 Task: Start in the project CodeScope the sprint 'Product Roadmap Sprint', with a duration of 3 weeks. Start in the project CodeScope the sprint 'Product Roadmap Sprint', with a duration of 2 weeks. Start in the project CodeScope the sprint 'Product Roadmap Sprint', with a duration of 1 week
Action: Mouse moved to (184, 57)
Screenshot: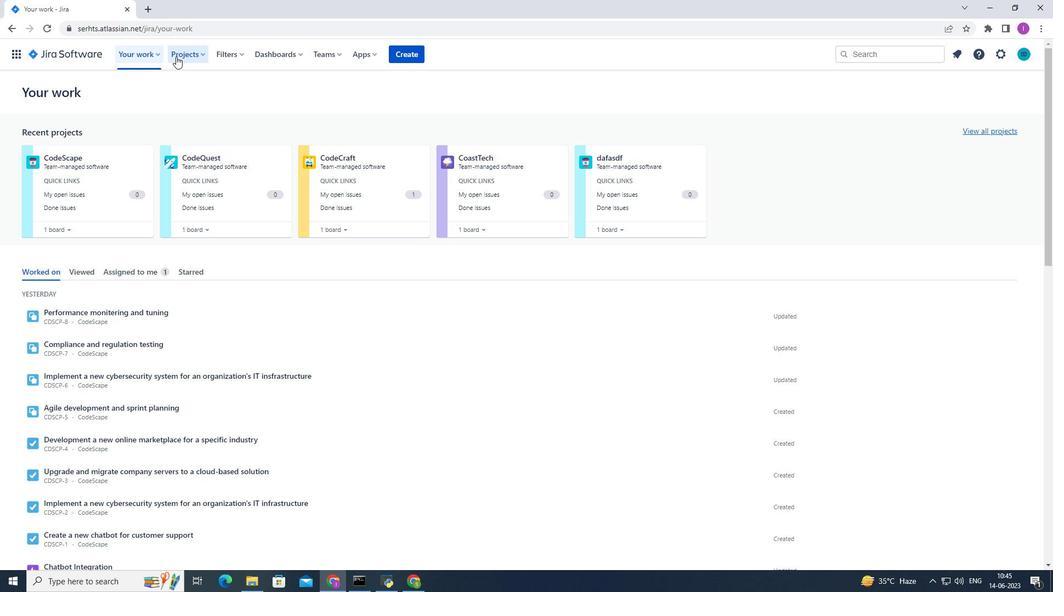 
Action: Mouse pressed left at (184, 57)
Screenshot: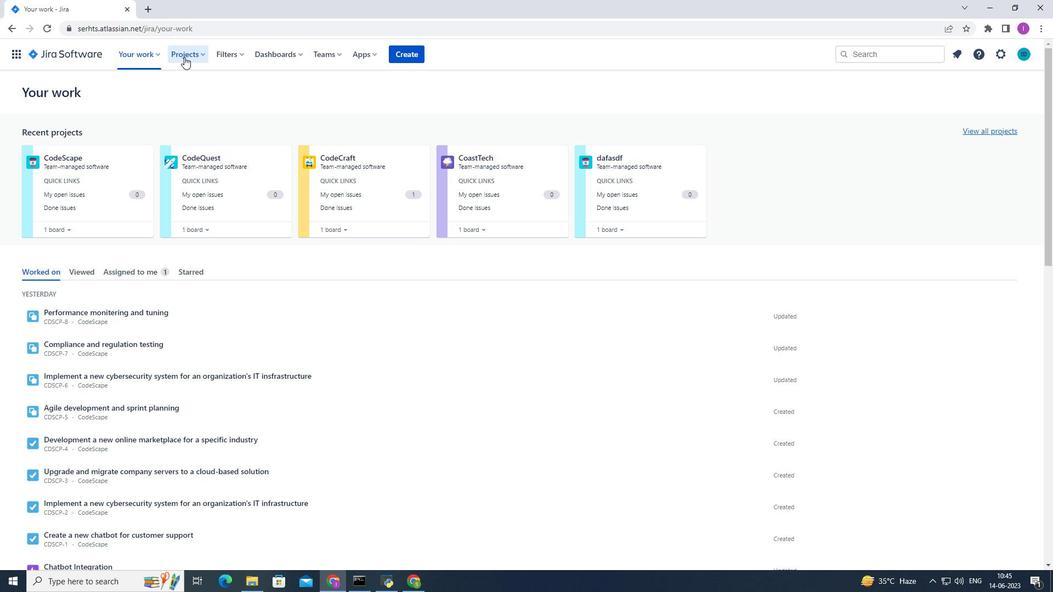
Action: Mouse moved to (235, 101)
Screenshot: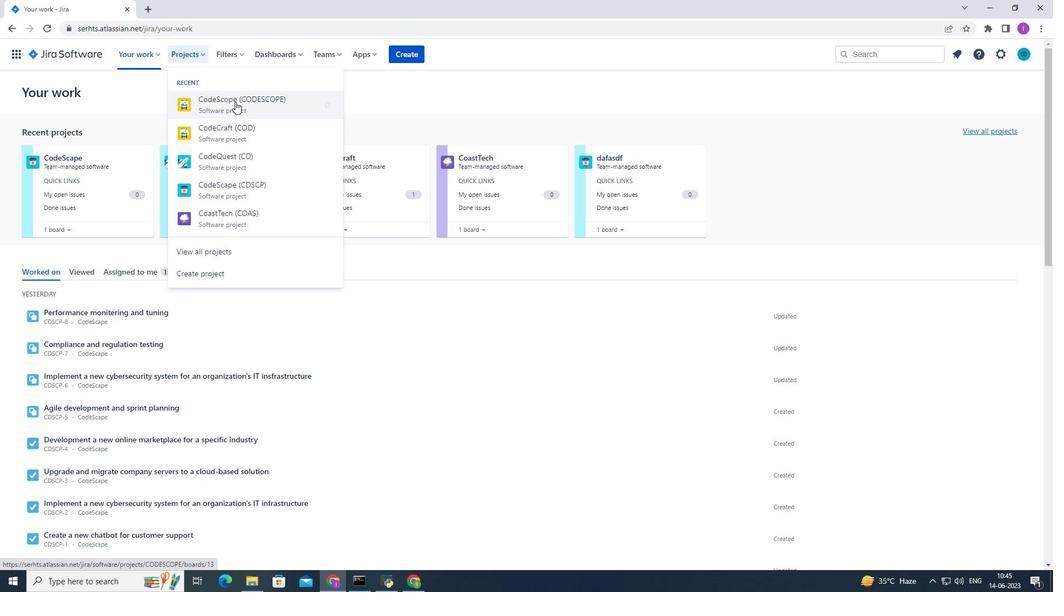 
Action: Mouse pressed left at (235, 101)
Screenshot: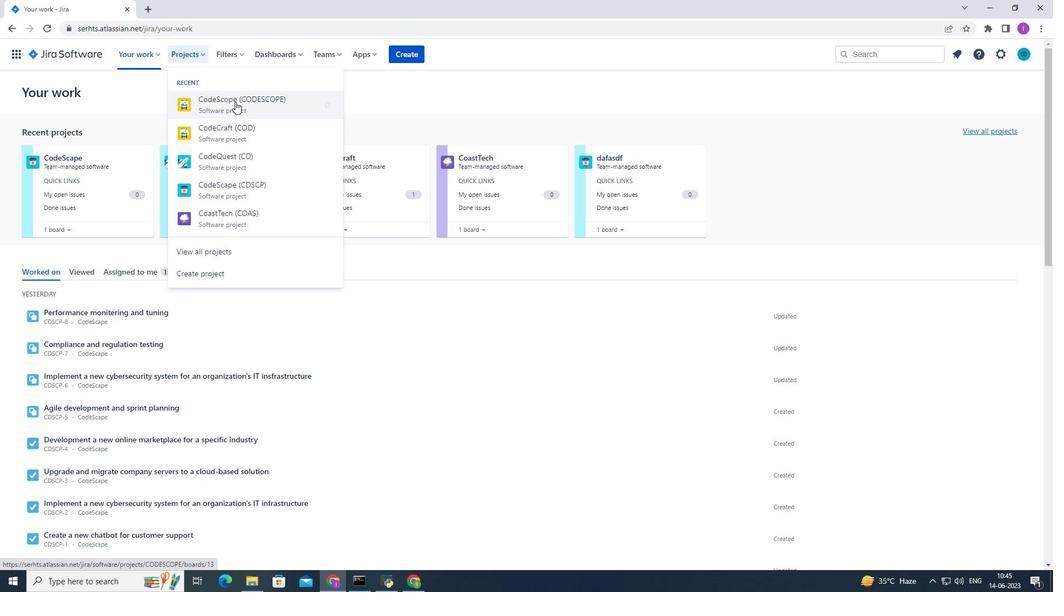 
Action: Mouse moved to (63, 164)
Screenshot: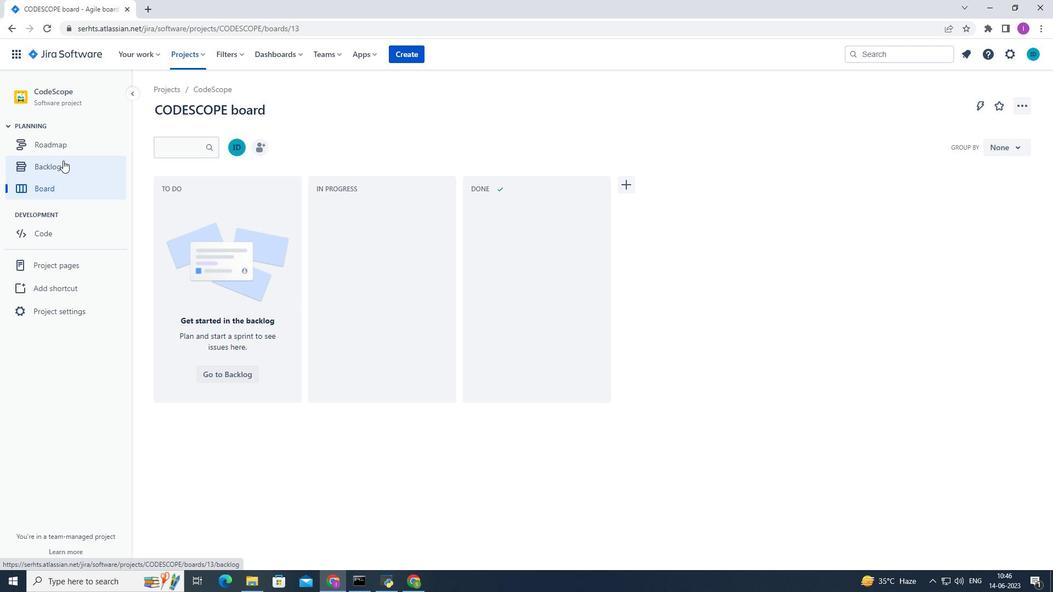 
Action: Mouse pressed left at (63, 164)
Screenshot: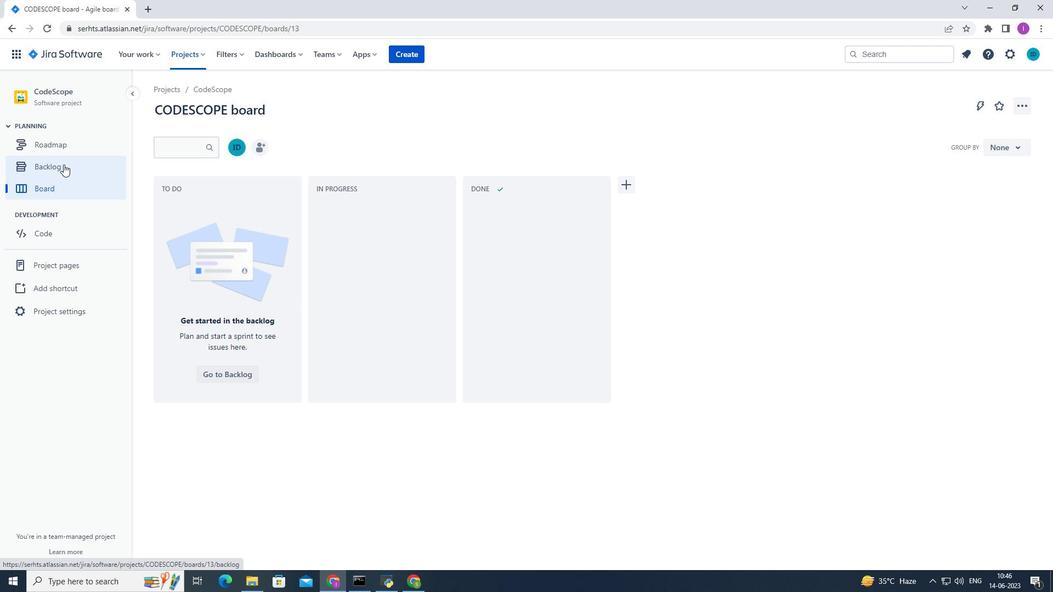 
Action: Mouse moved to (966, 177)
Screenshot: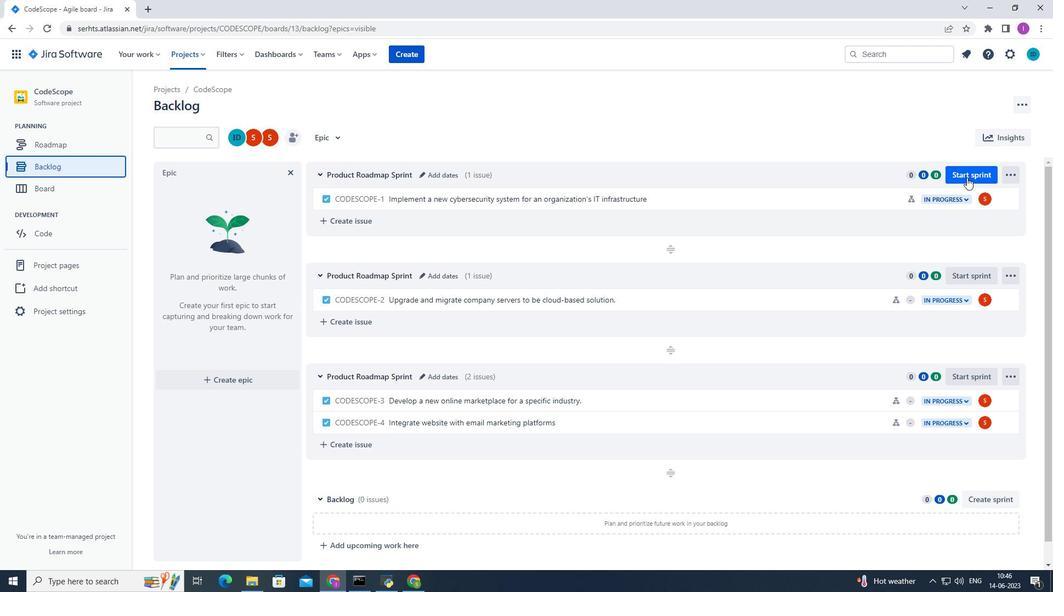 
Action: Mouse pressed left at (966, 177)
Screenshot: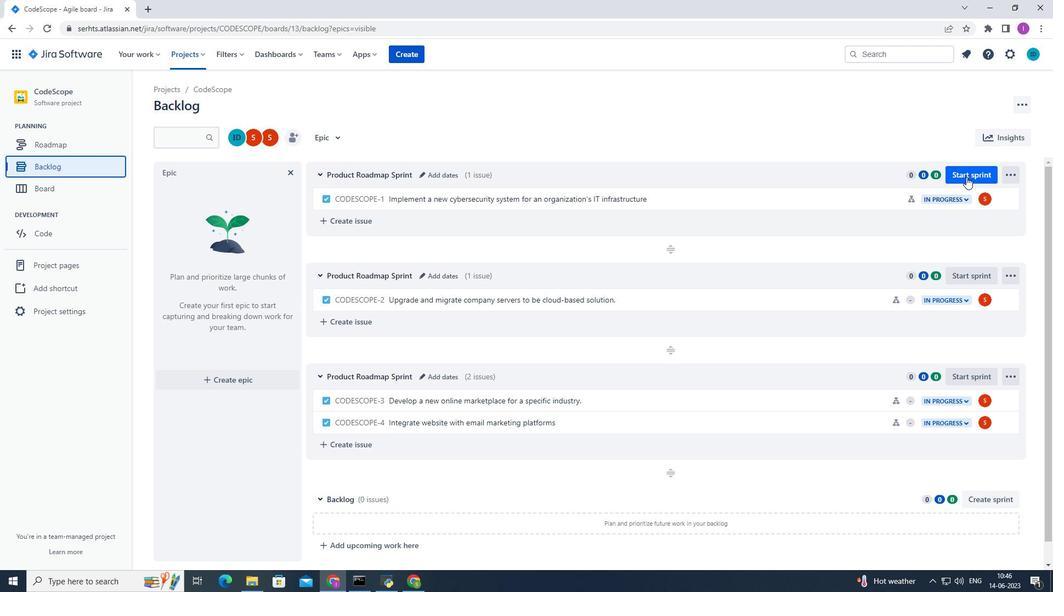 
Action: Mouse moved to (505, 189)
Screenshot: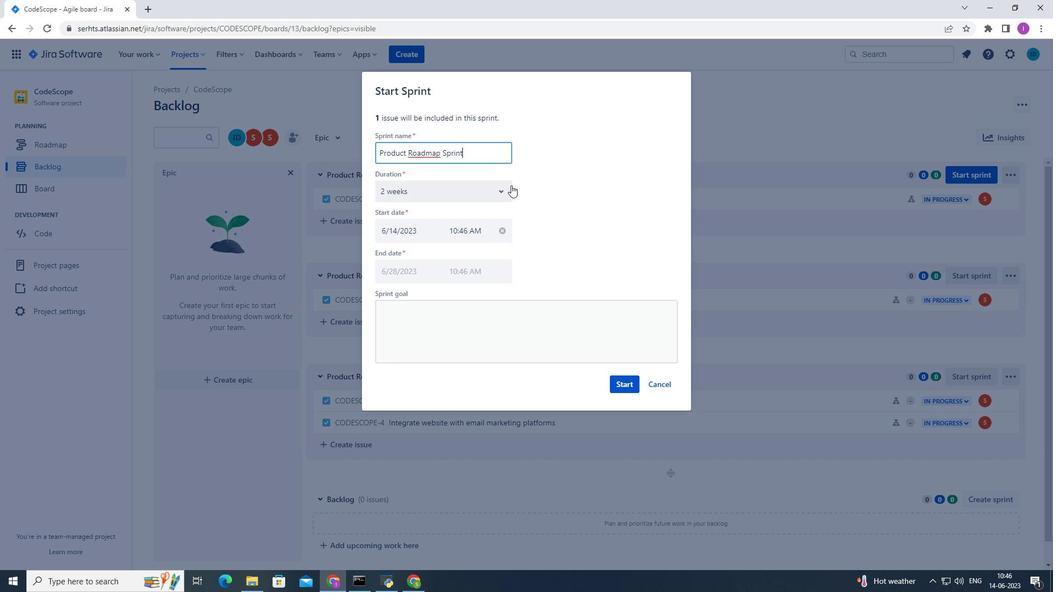 
Action: Mouse pressed left at (505, 189)
Screenshot: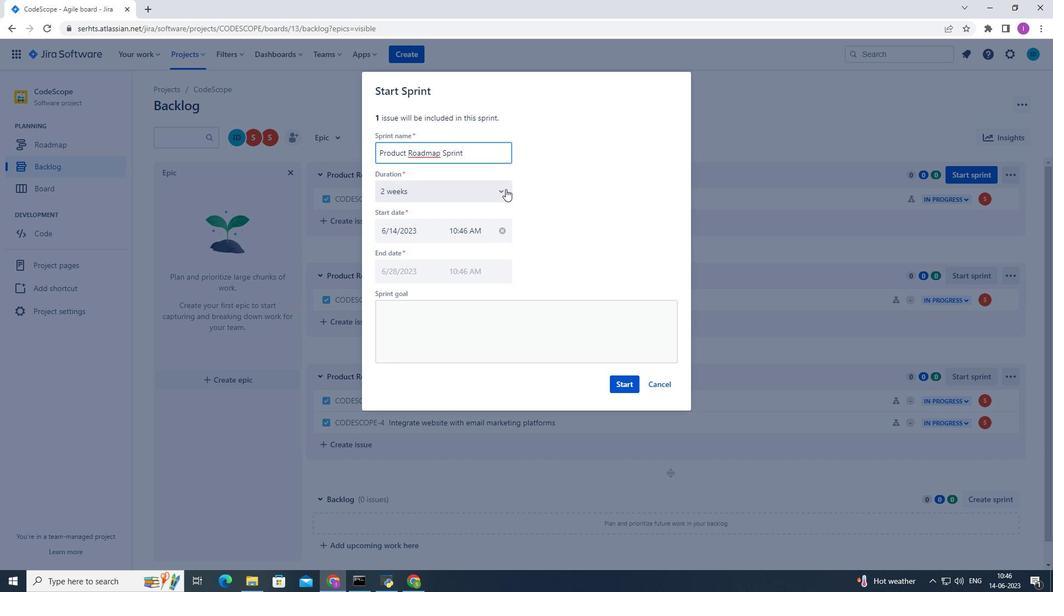 
Action: Mouse moved to (500, 191)
Screenshot: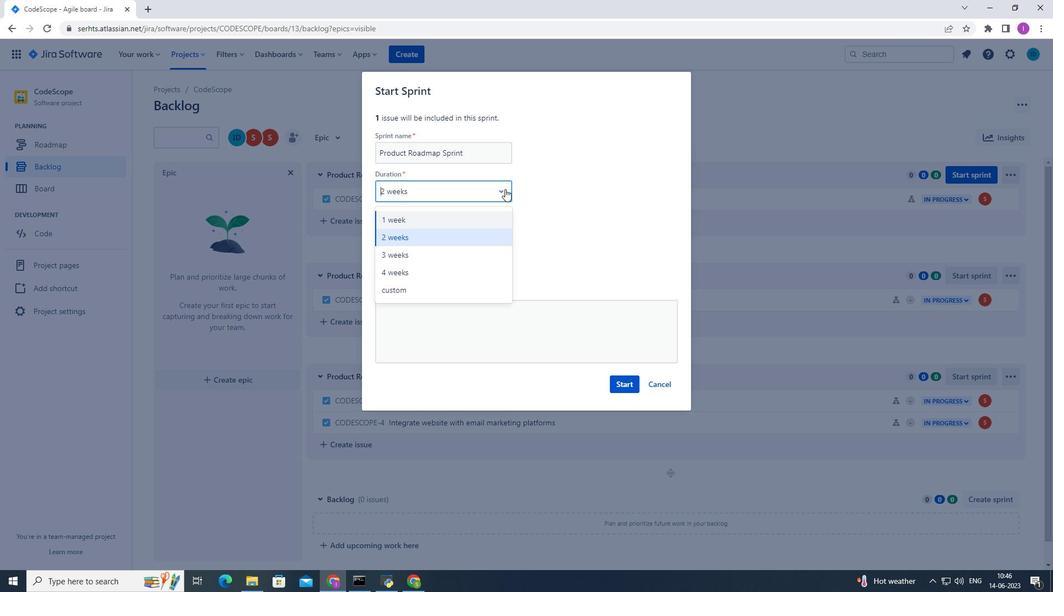 
Action: Mouse pressed left at (500, 191)
Screenshot: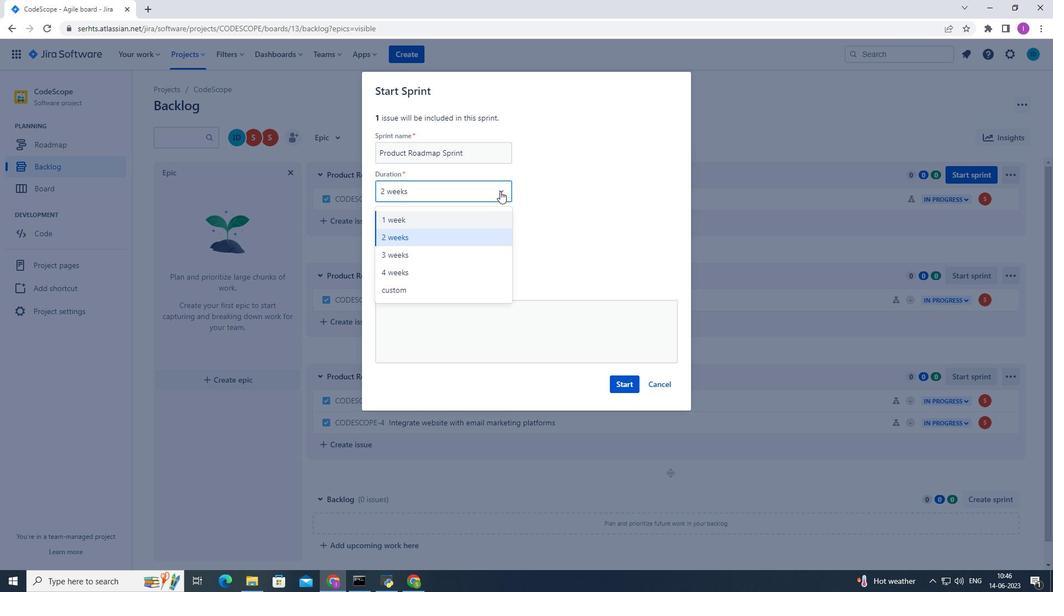 
Action: Mouse pressed left at (500, 191)
Screenshot: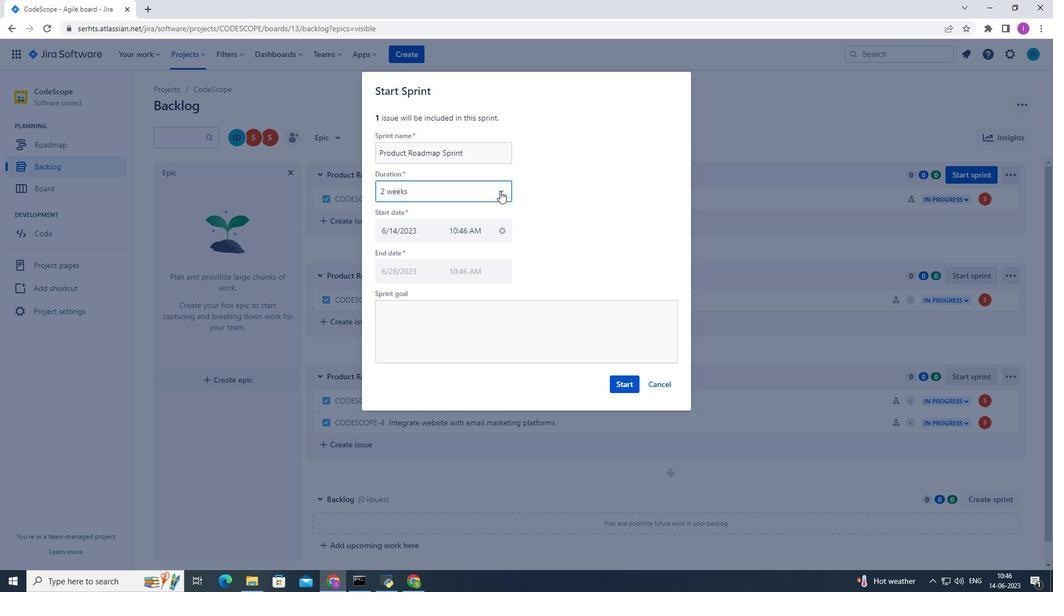 
Action: Mouse moved to (413, 252)
Screenshot: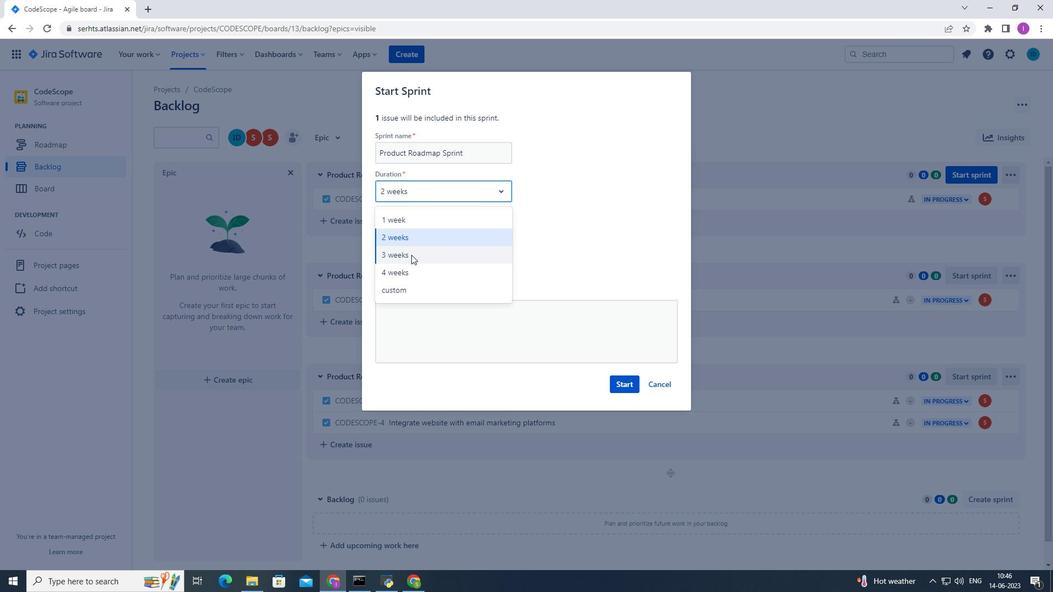 
Action: Mouse pressed left at (413, 252)
Screenshot: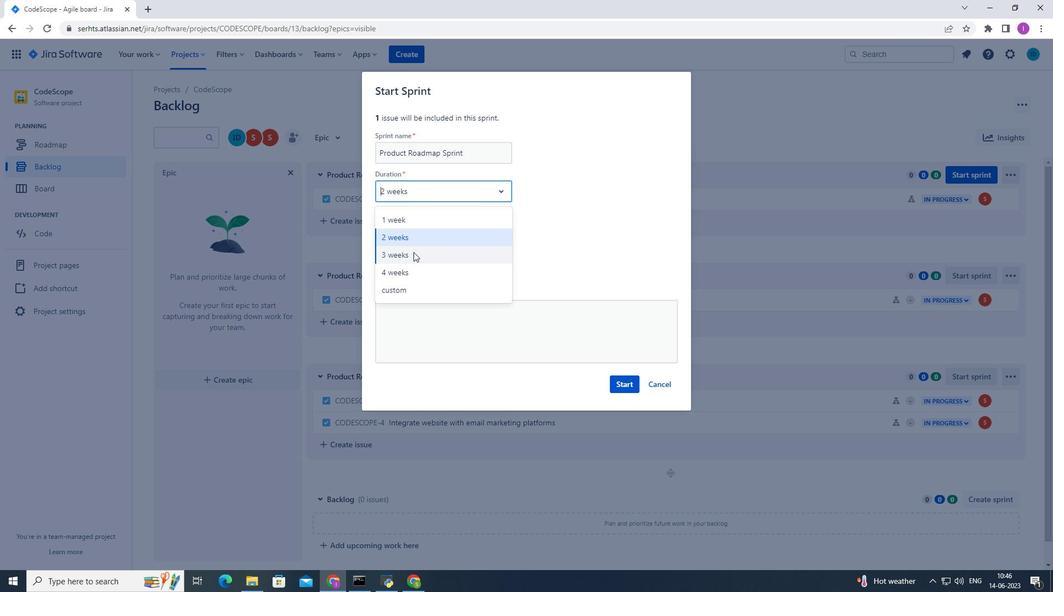 
Action: Mouse moved to (617, 386)
Screenshot: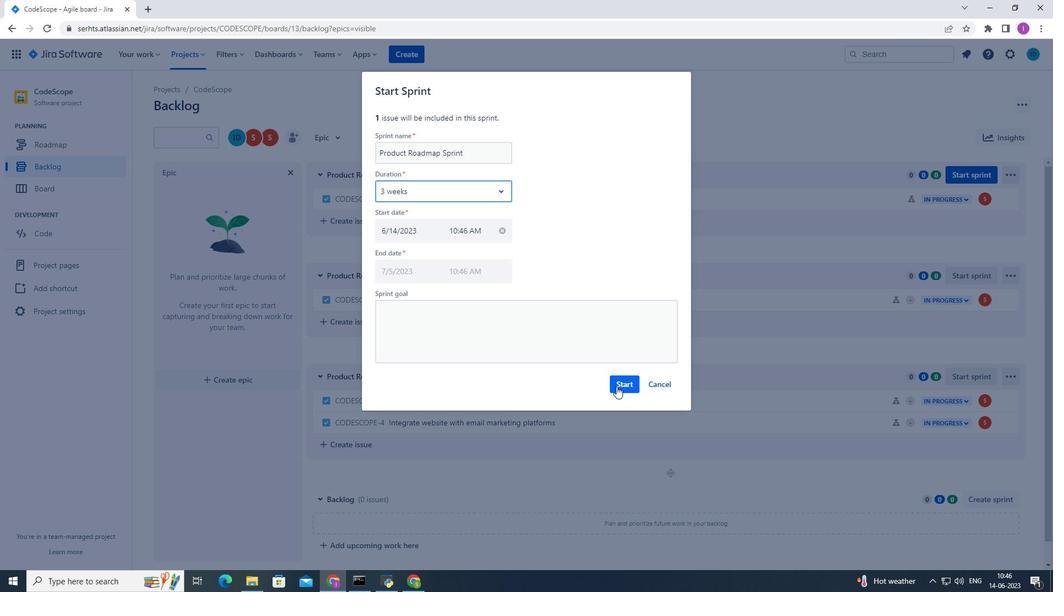 
Action: Mouse pressed left at (617, 386)
Screenshot: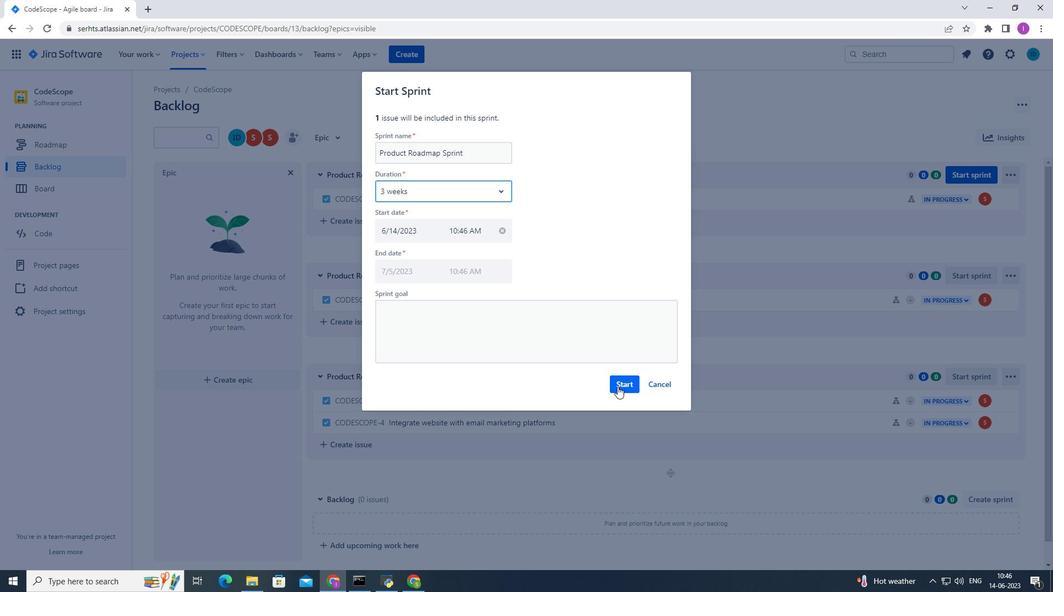 
Action: Mouse moved to (11, 26)
Screenshot: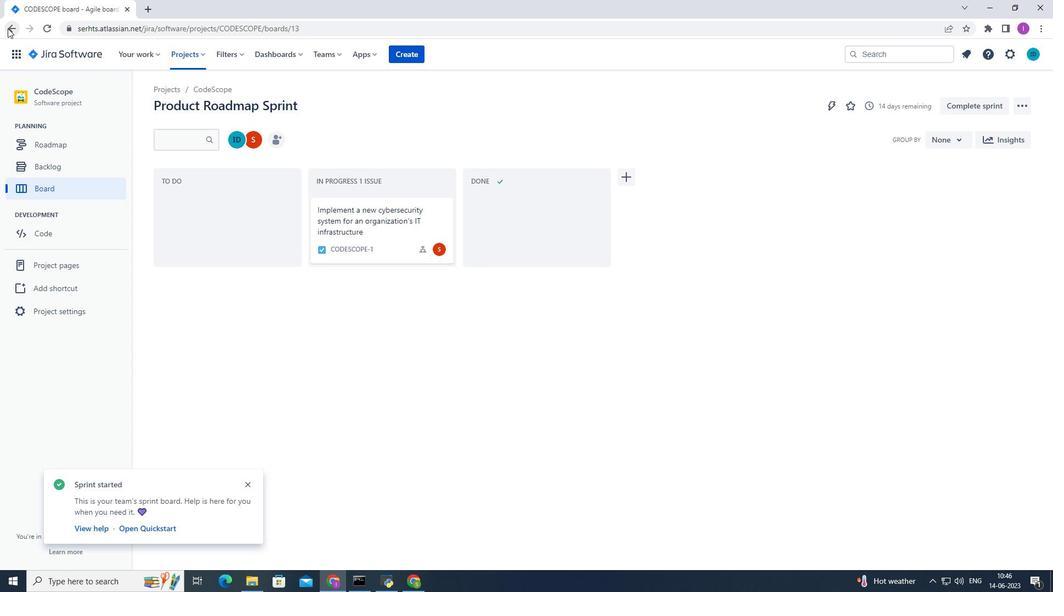 
Action: Mouse pressed left at (11, 26)
Screenshot: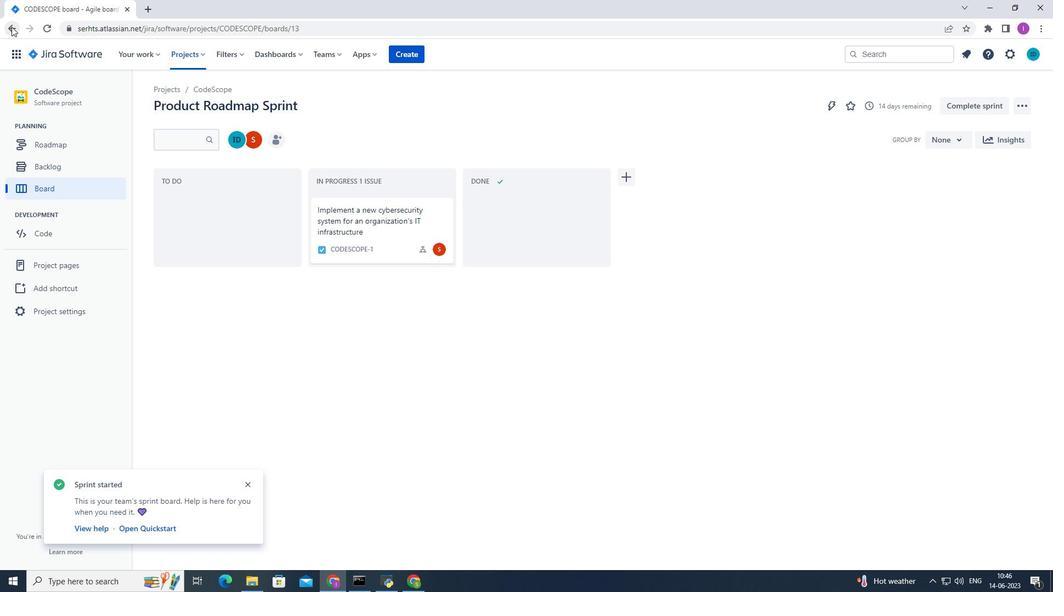 
Action: Mouse moved to (973, 265)
Screenshot: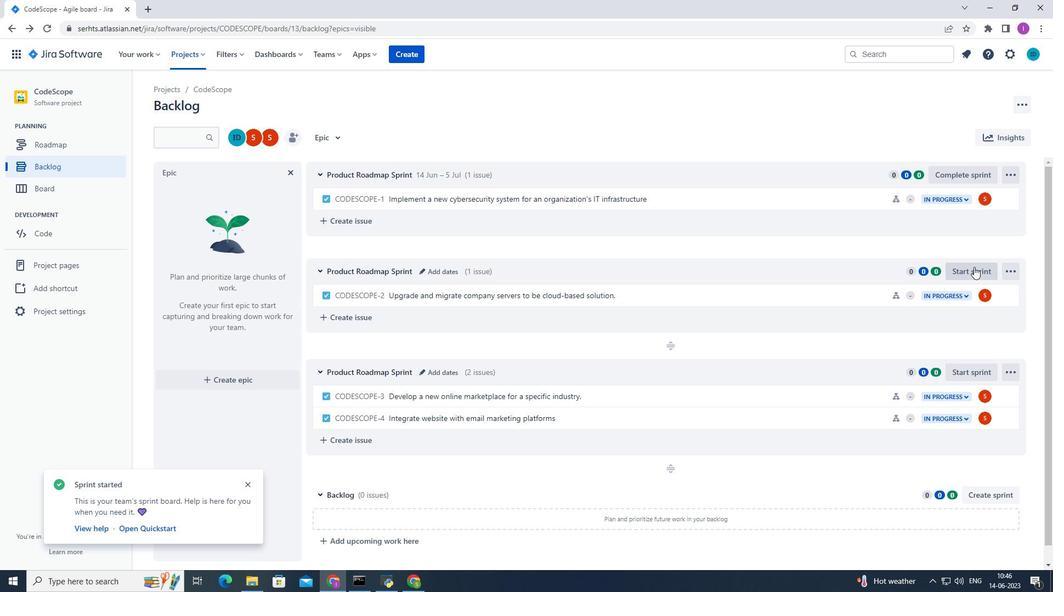 
Action: Mouse pressed left at (973, 265)
Screenshot: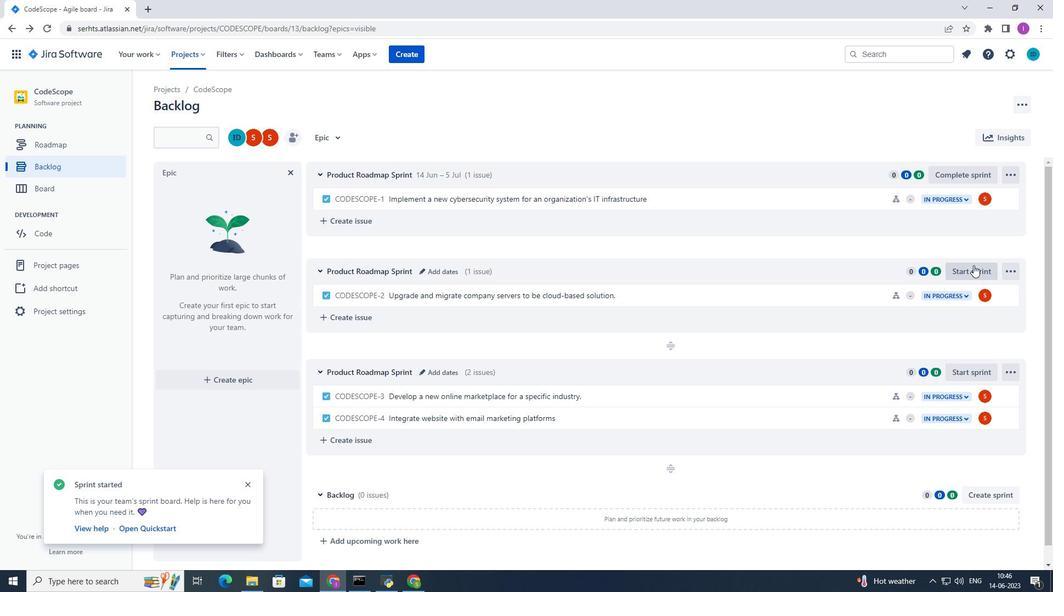 
Action: Mouse moved to (497, 189)
Screenshot: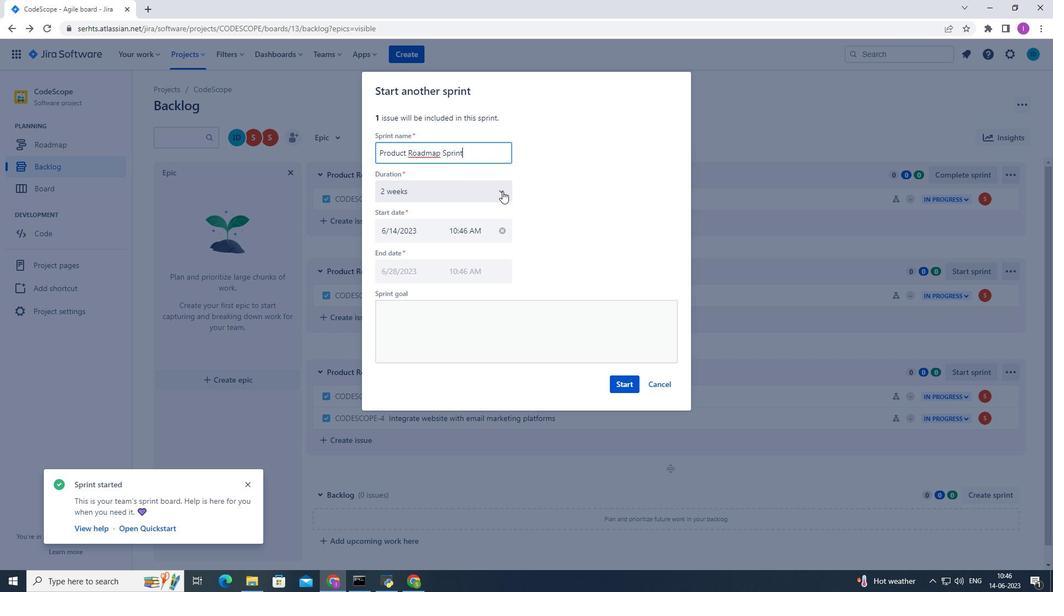 
Action: Mouse pressed left at (497, 189)
Screenshot: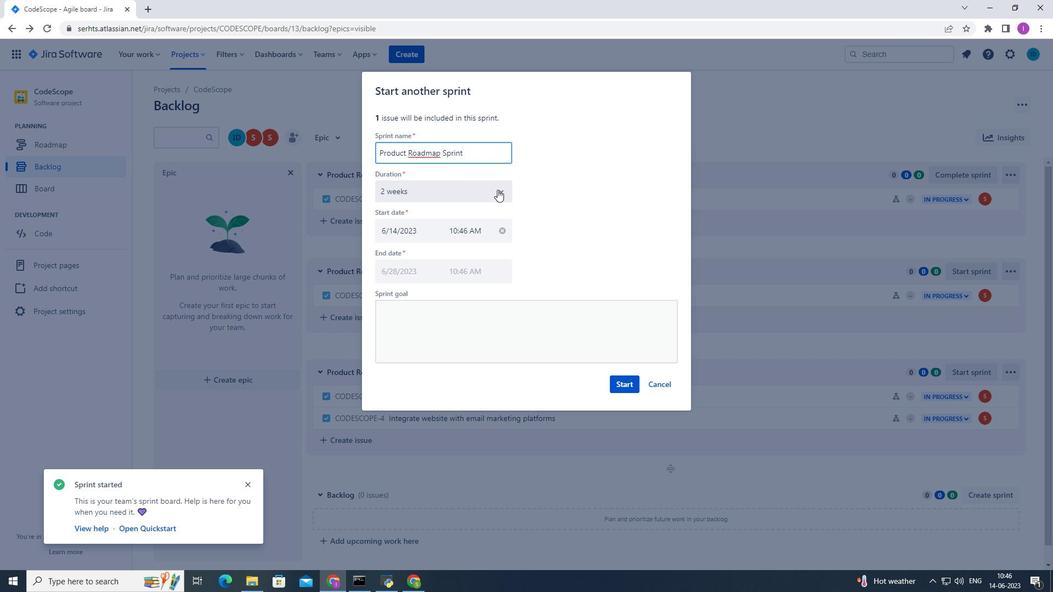 
Action: Mouse moved to (420, 237)
Screenshot: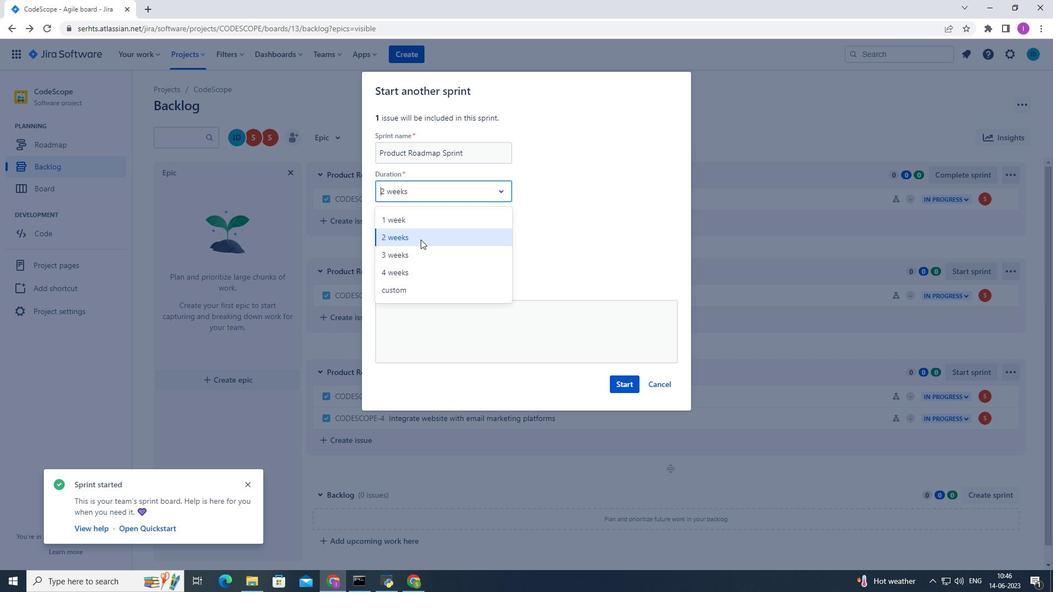 
Action: Mouse pressed left at (420, 237)
Screenshot: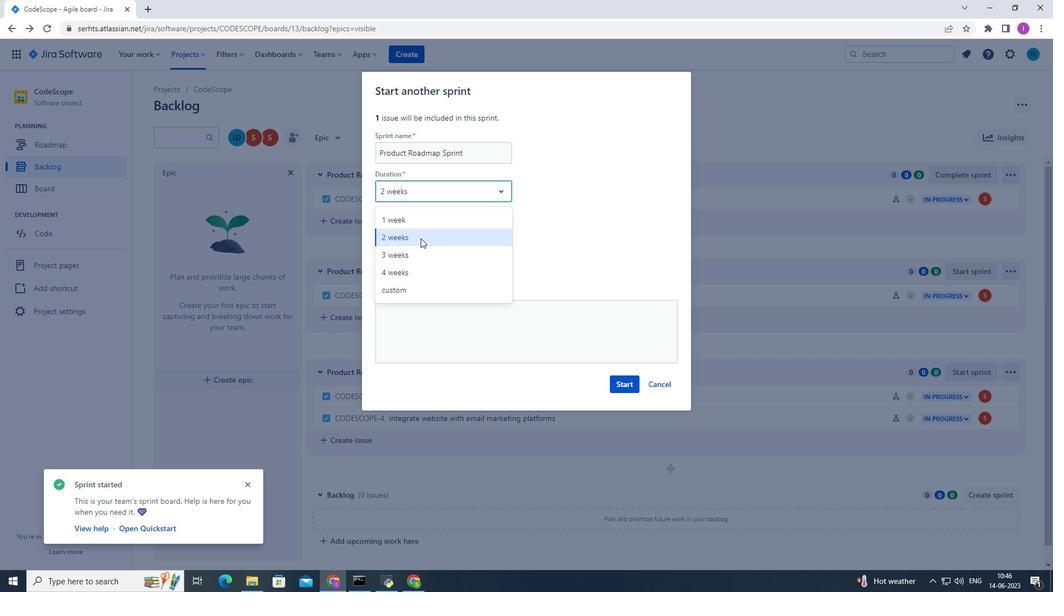 
Action: Mouse moved to (626, 384)
Screenshot: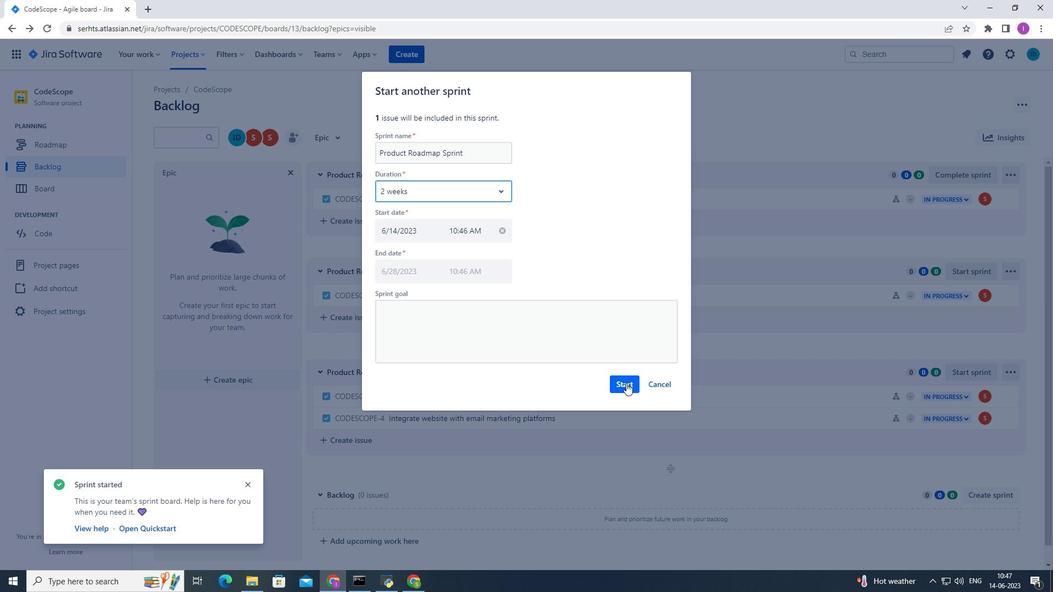 
Action: Mouse pressed left at (626, 384)
Screenshot: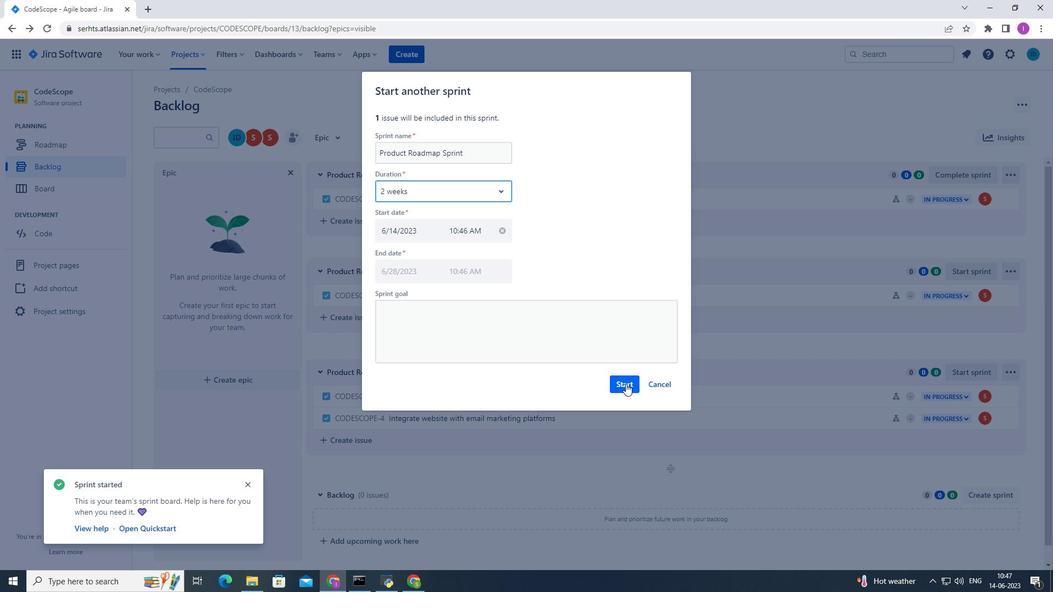 
Action: Mouse moved to (12, 30)
Screenshot: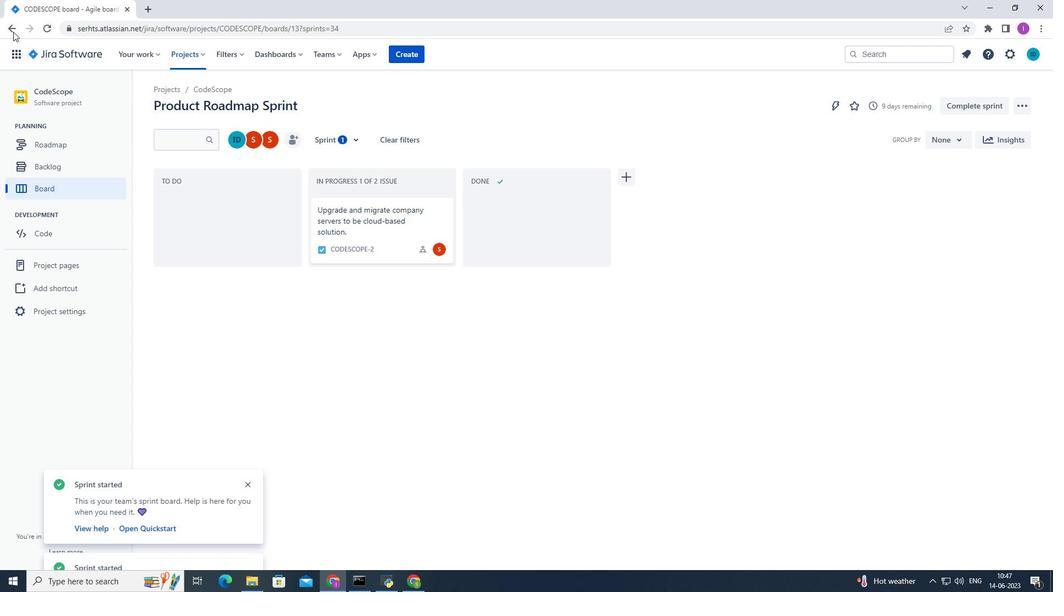 
Action: Mouse pressed left at (12, 30)
Screenshot: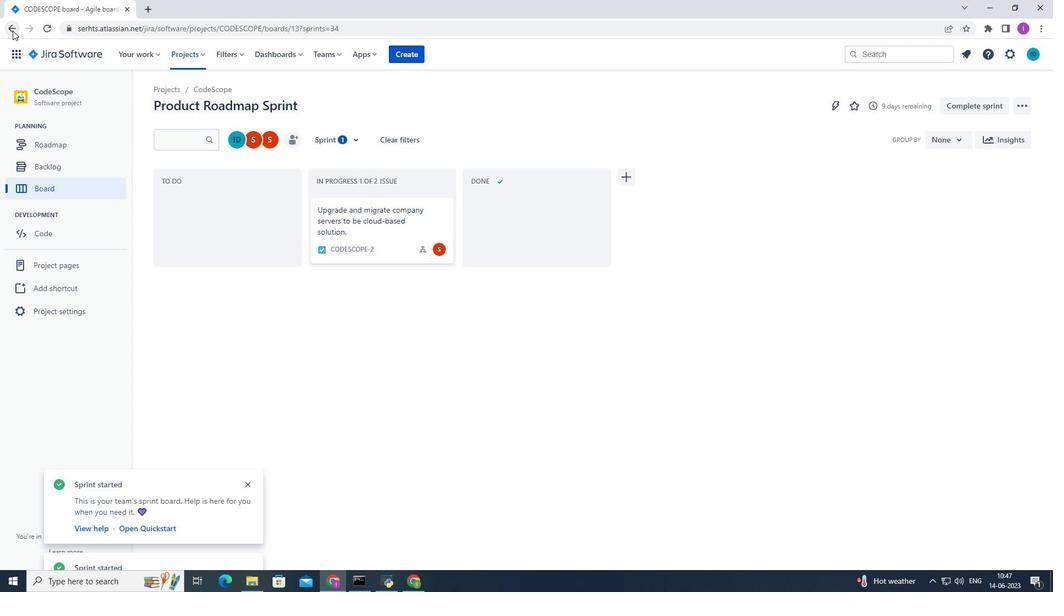 
Action: Mouse moved to (965, 367)
Screenshot: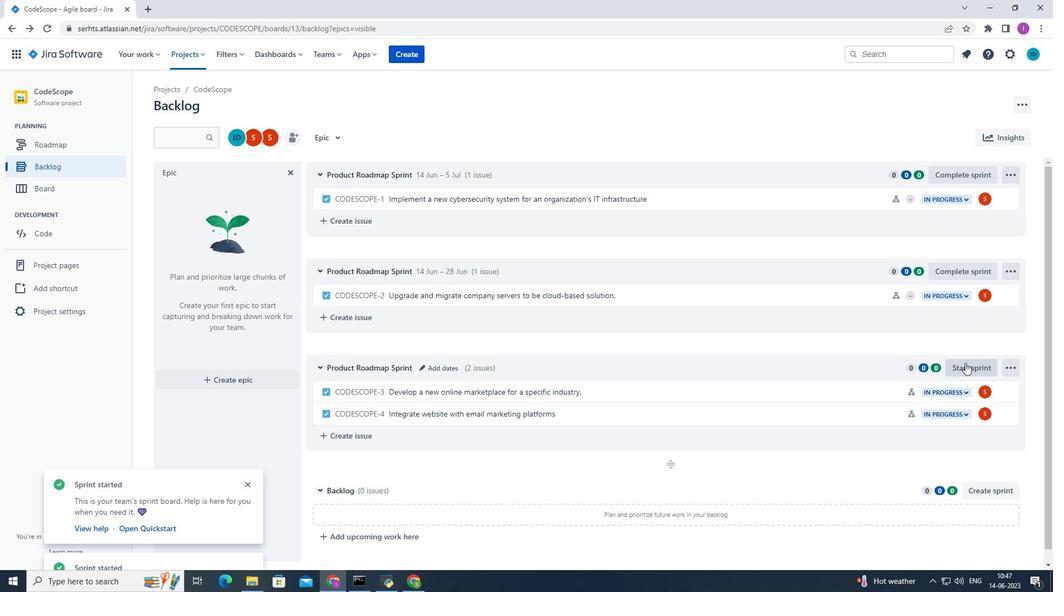 
Action: Mouse pressed left at (965, 367)
Screenshot: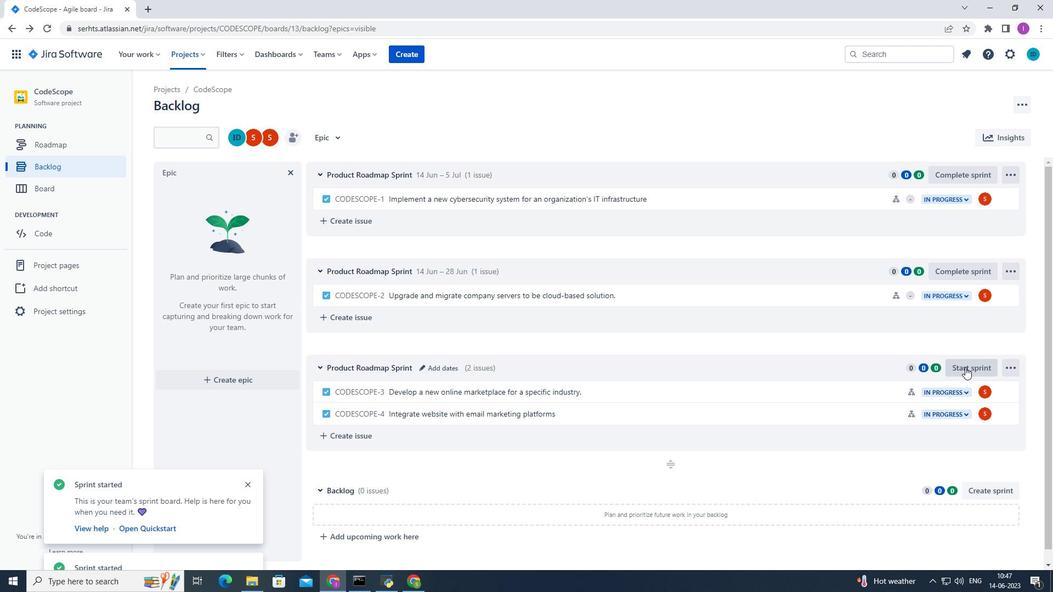 
Action: Mouse moved to (503, 192)
Screenshot: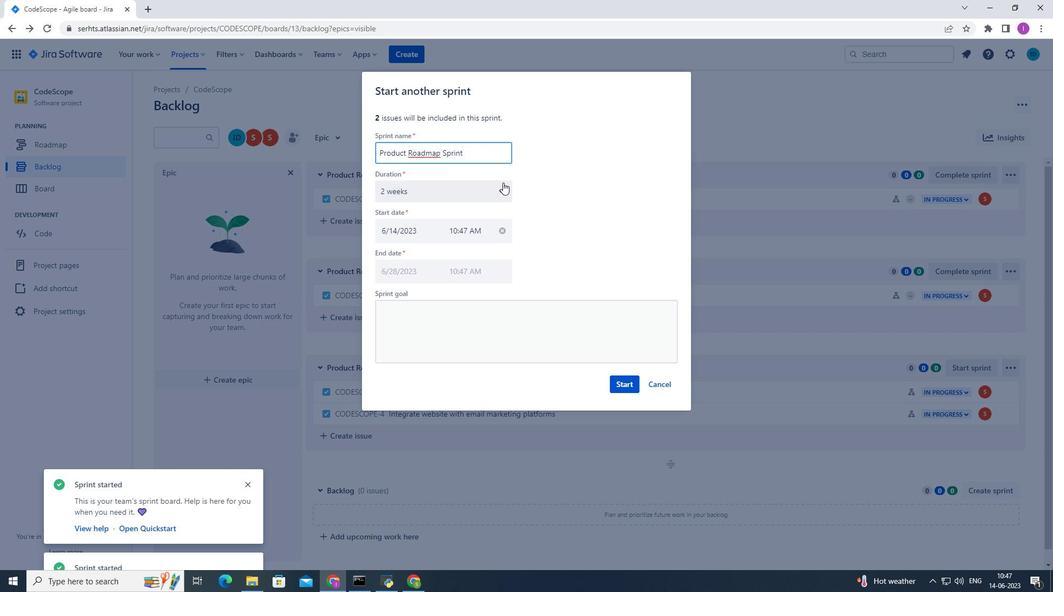 
Action: Mouse pressed left at (503, 192)
Screenshot: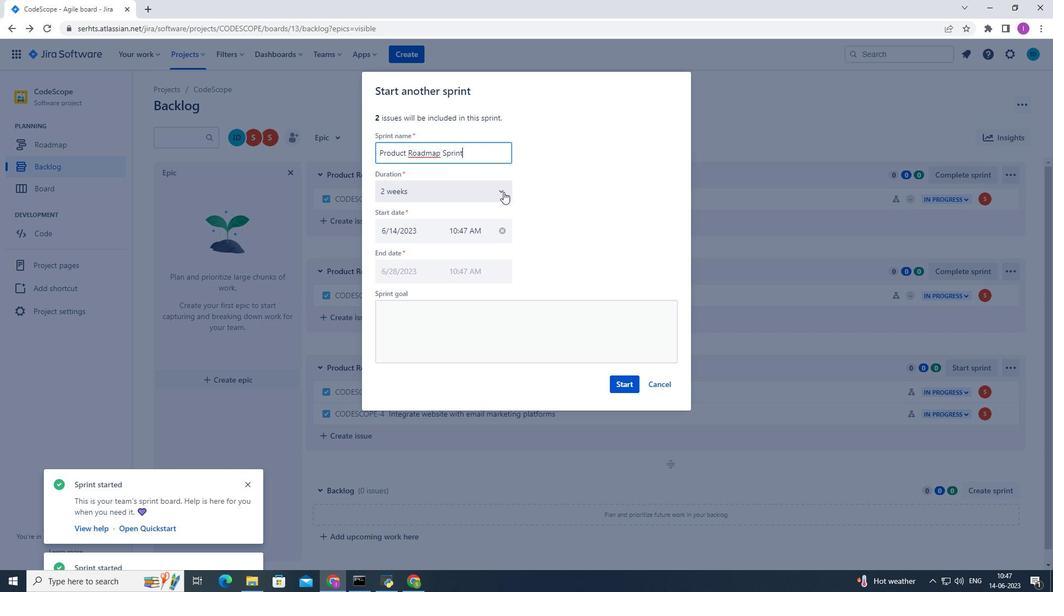 
Action: Mouse moved to (409, 218)
Screenshot: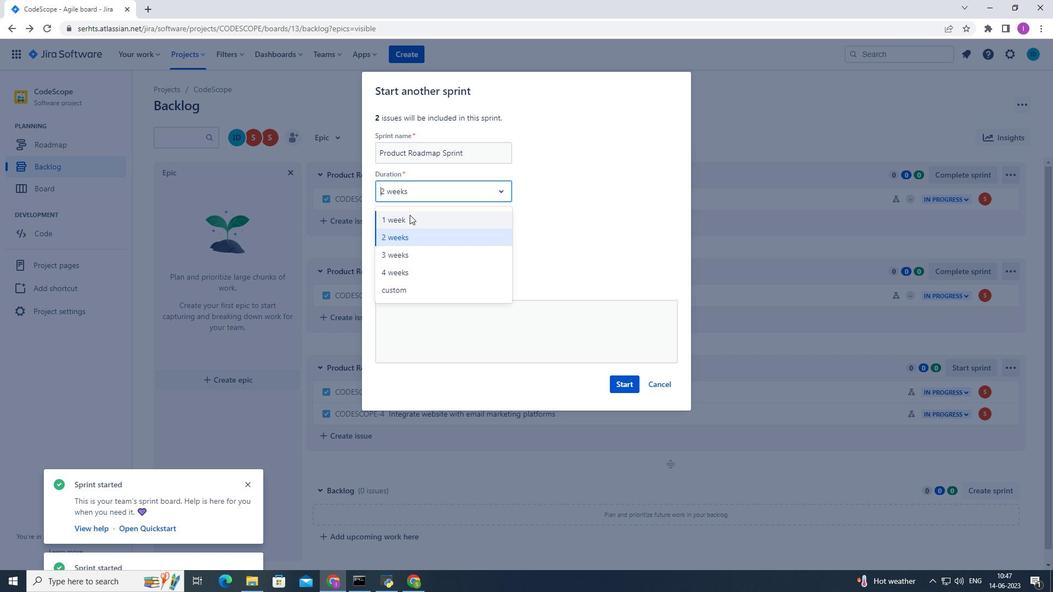 
Action: Mouse pressed left at (409, 218)
Screenshot: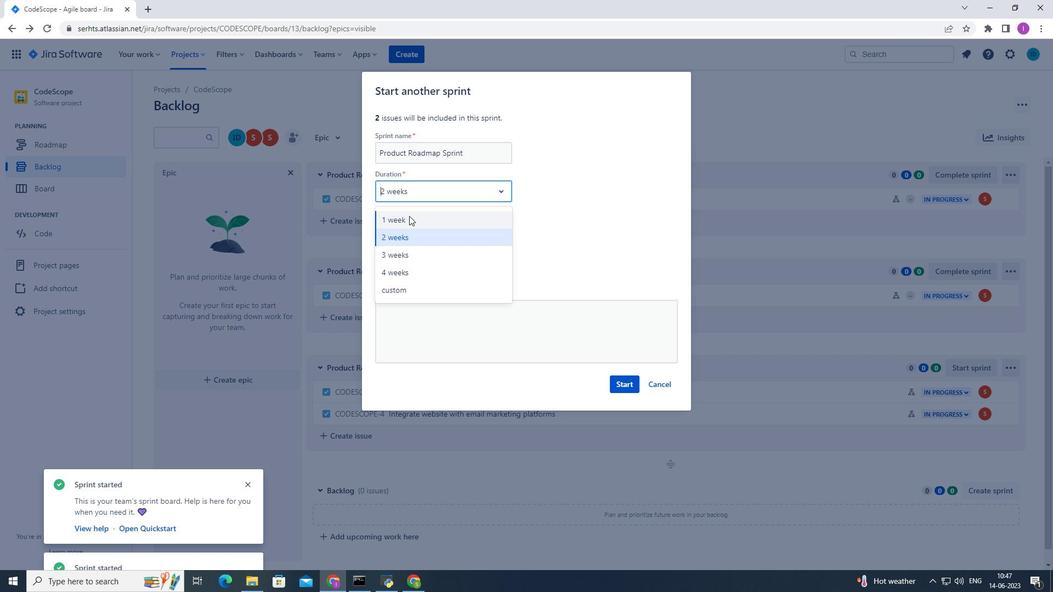 
Action: Mouse moved to (621, 385)
Screenshot: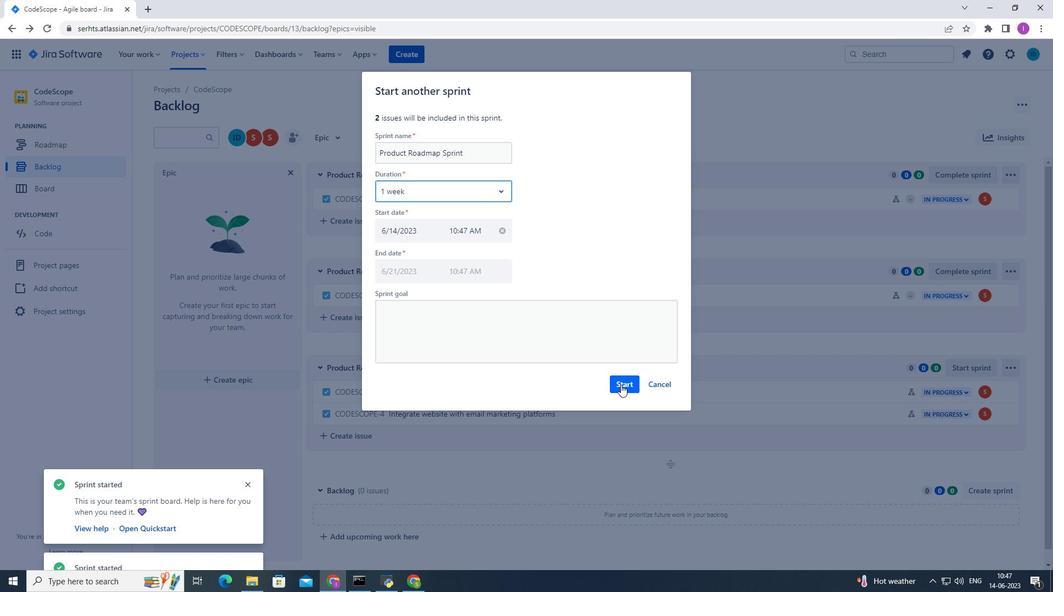 
Action: Mouse pressed left at (621, 385)
Screenshot: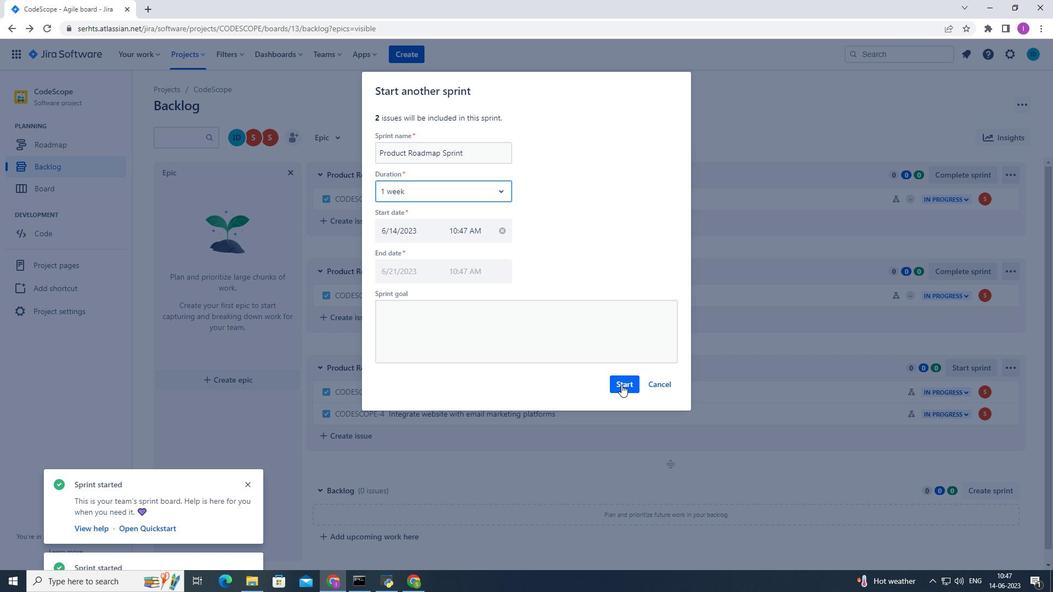 
Action: Mouse moved to (246, 483)
Screenshot: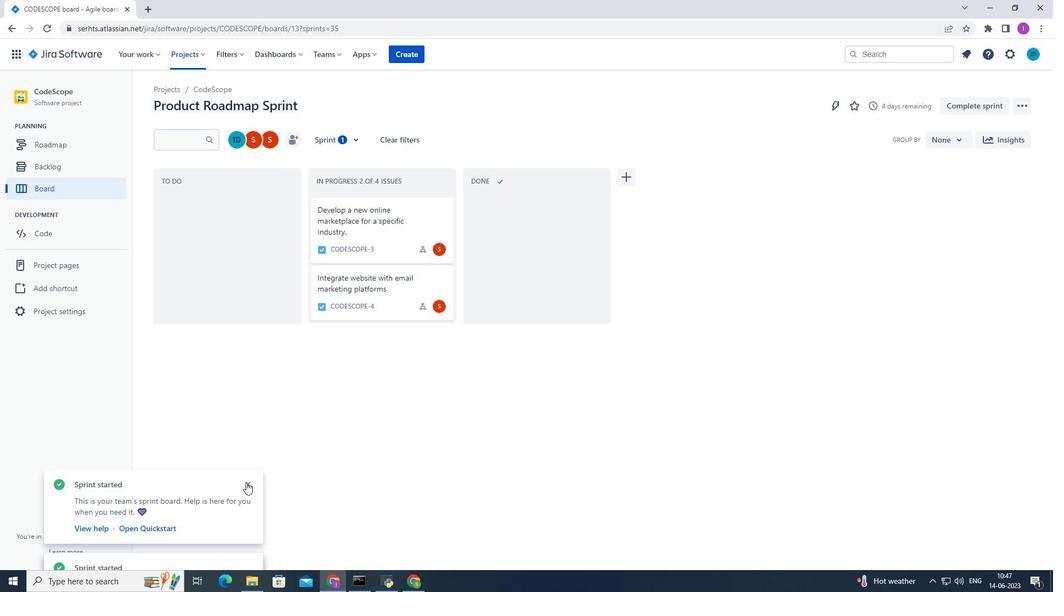 
Action: Mouse pressed left at (246, 483)
Screenshot: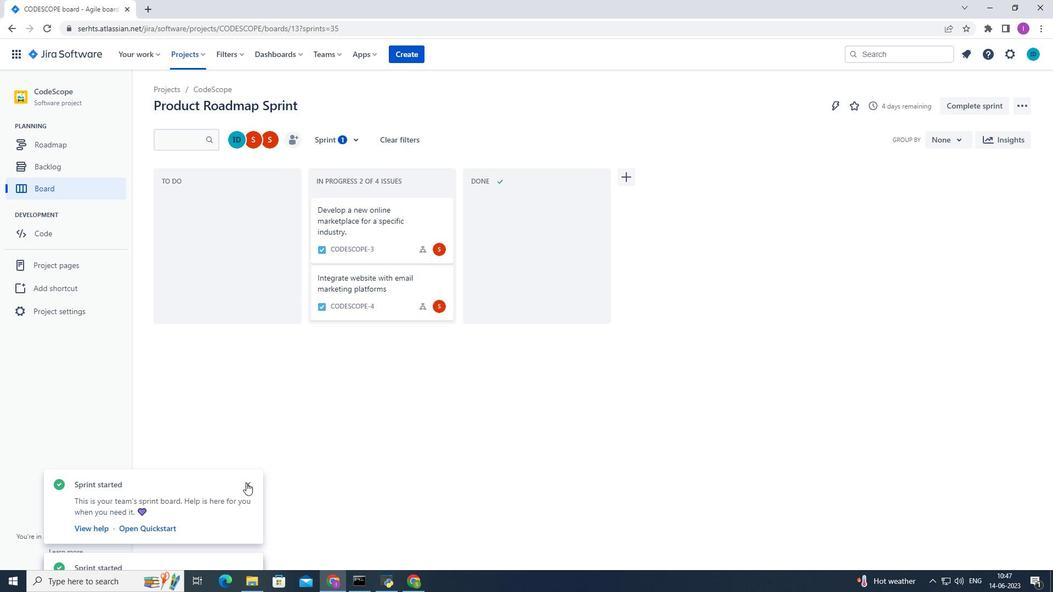 
Action: Mouse moved to (250, 484)
Screenshot: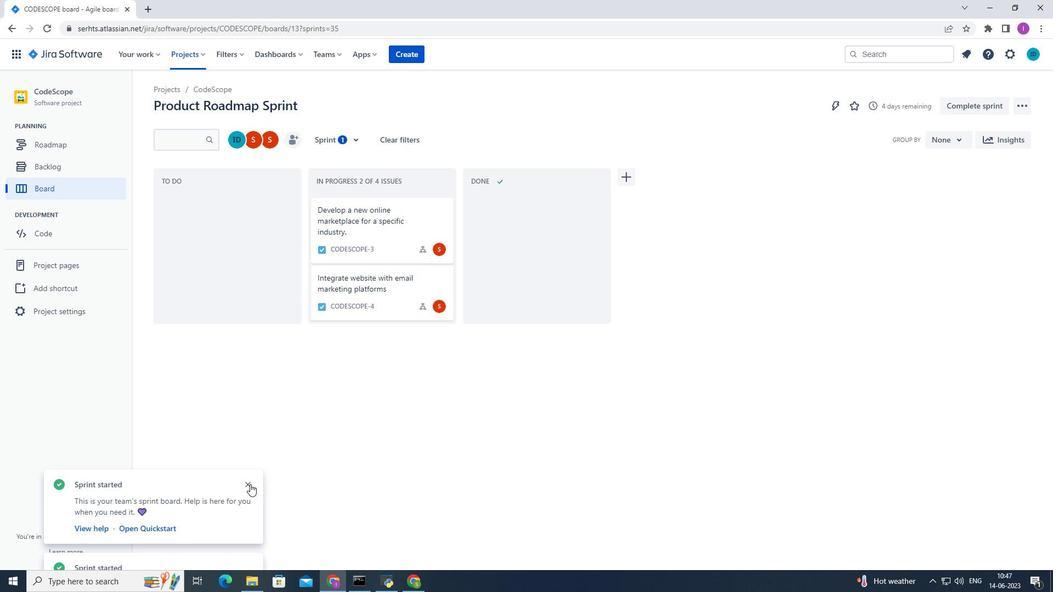 
Action: Mouse pressed left at (250, 484)
Screenshot: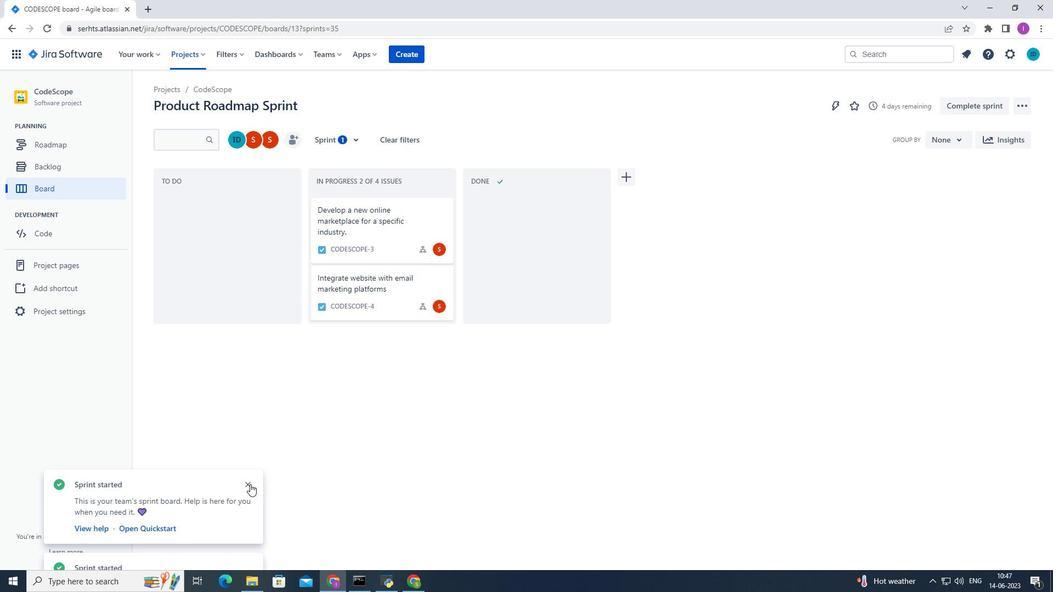 
Action: Mouse moved to (8, 26)
Screenshot: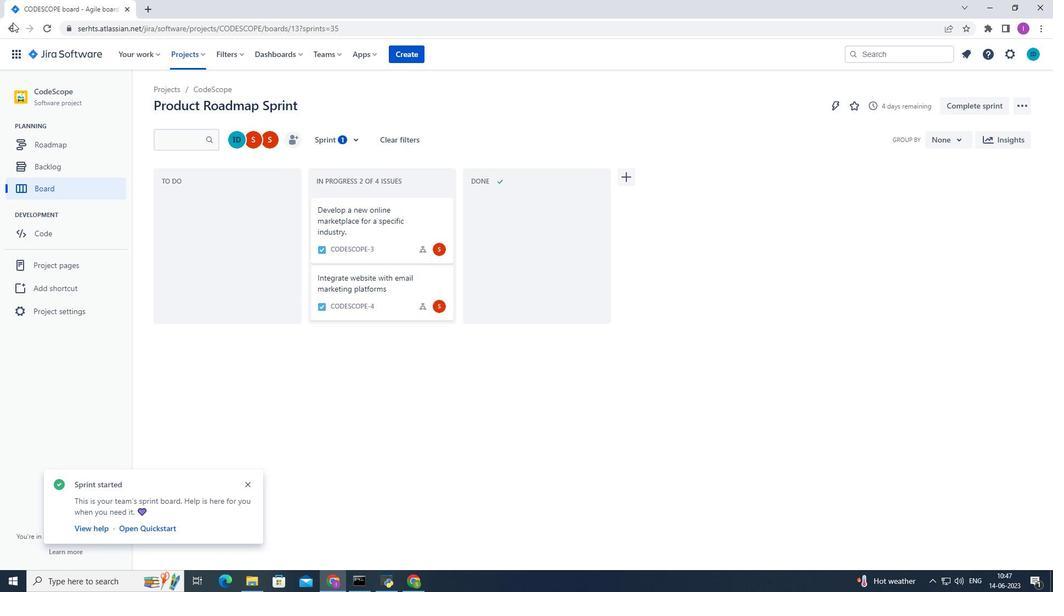 
Action: Mouse pressed left at (8, 26)
Screenshot: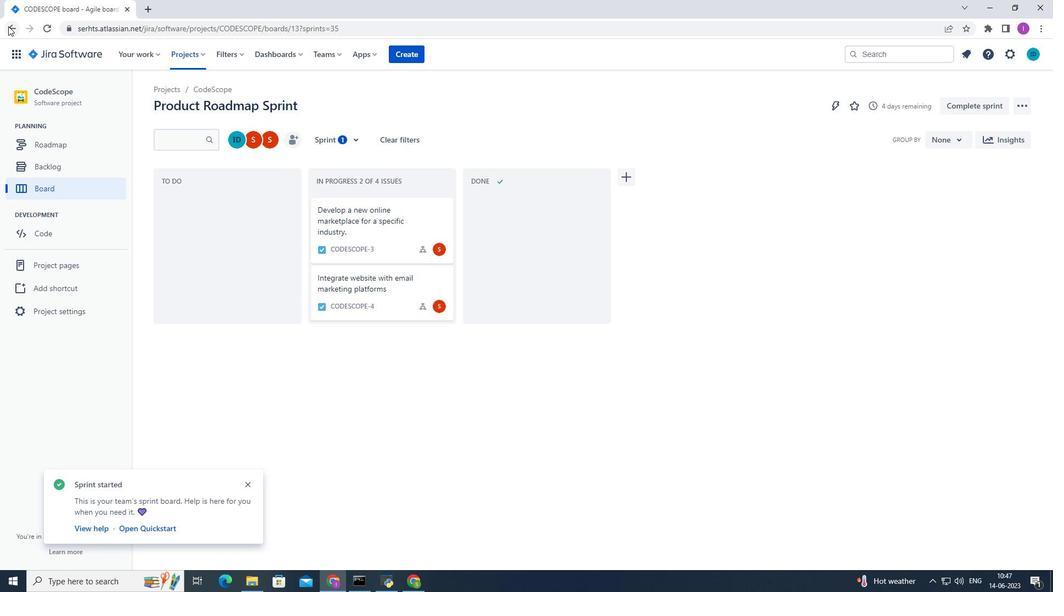 
Action: Mouse moved to (589, 153)
Screenshot: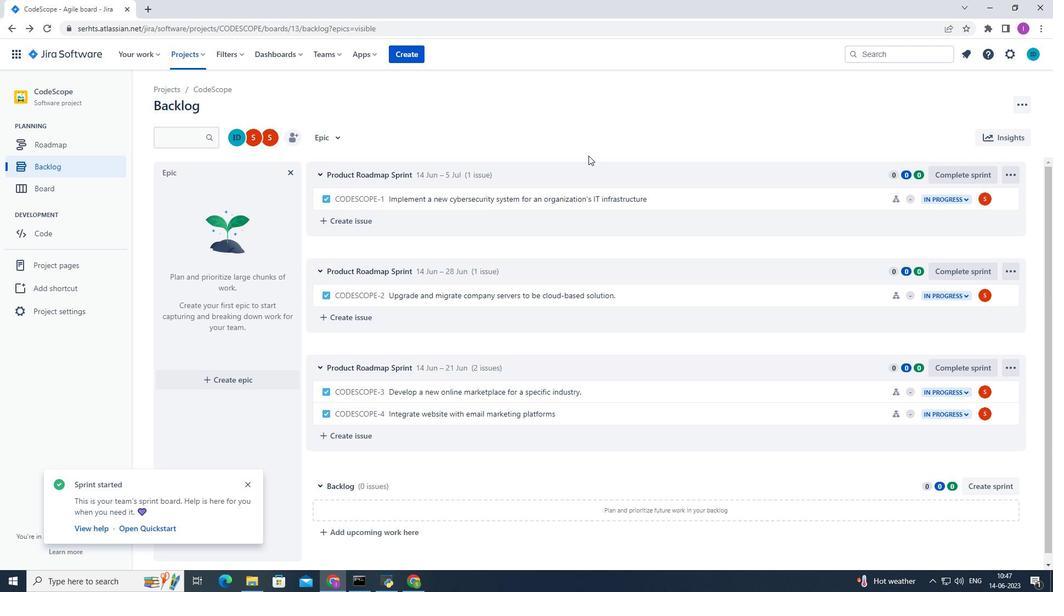 
